 Task: Enter job title "IT Manager".
Action: Mouse moved to (522, 86)
Screenshot: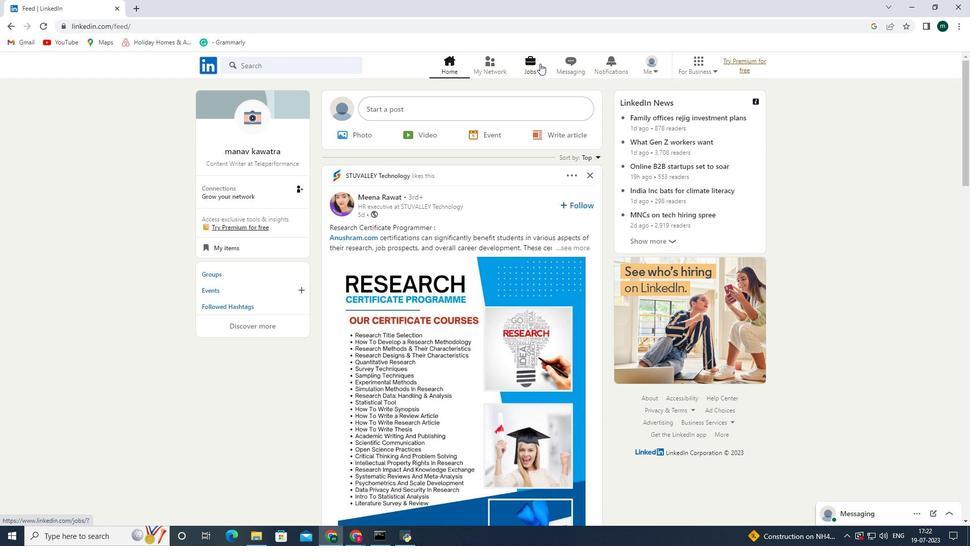 
Action: Mouse pressed left at (522, 86)
Screenshot: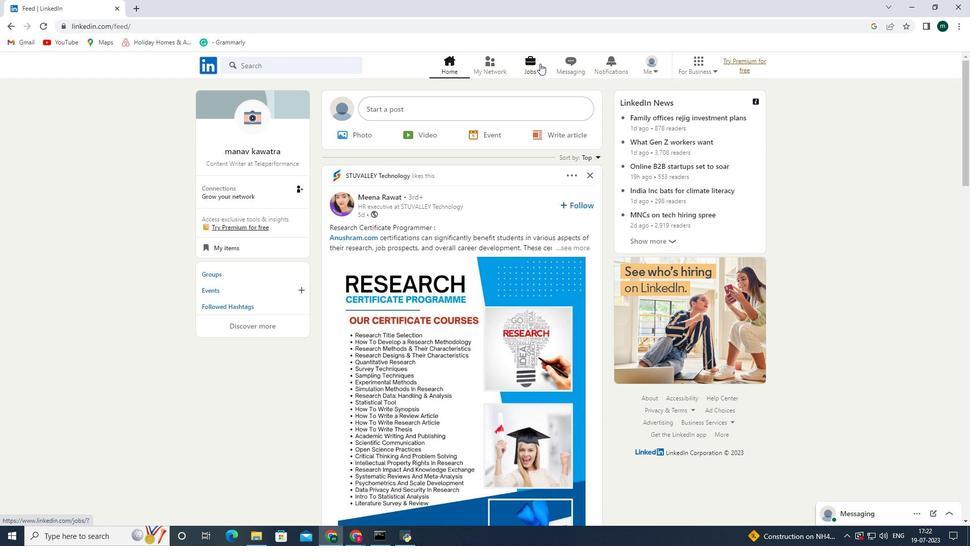 
Action: Mouse moved to (251, 238)
Screenshot: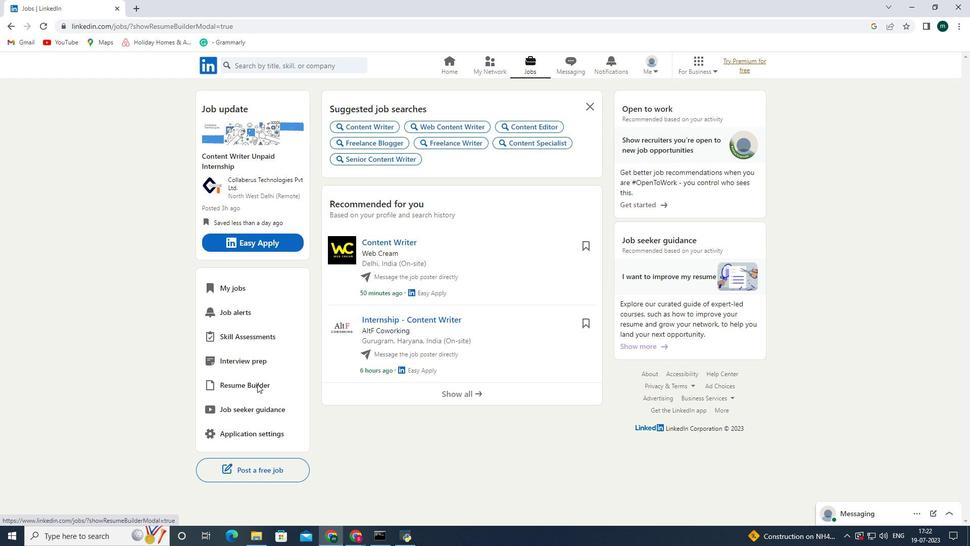 
Action: Mouse pressed left at (251, 238)
Screenshot: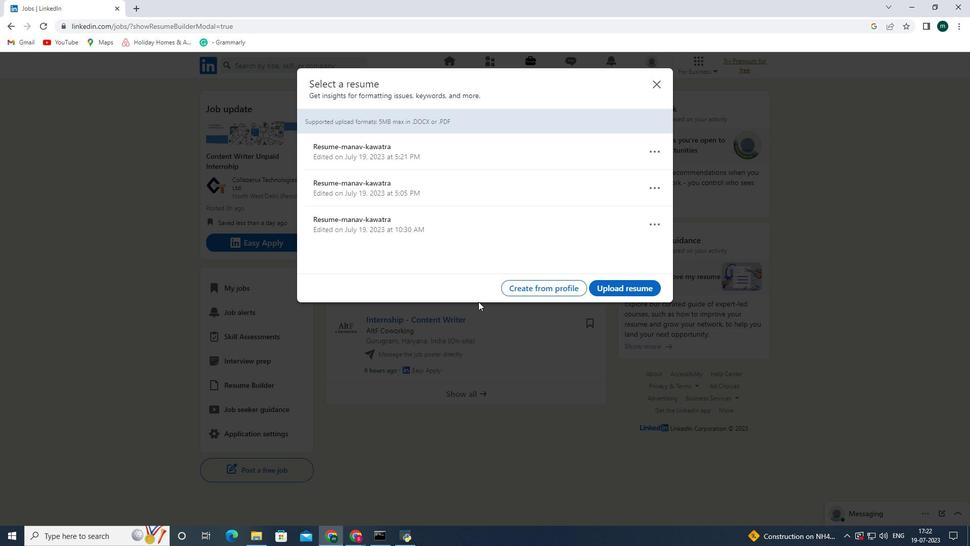 
Action: Mouse moved to (574, 287)
Screenshot: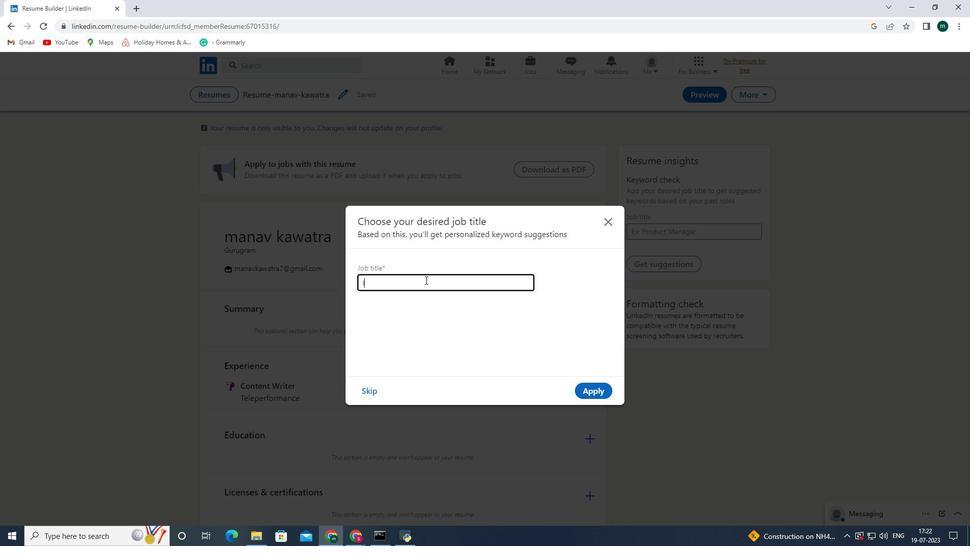 
Action: Mouse pressed left at (574, 287)
Screenshot: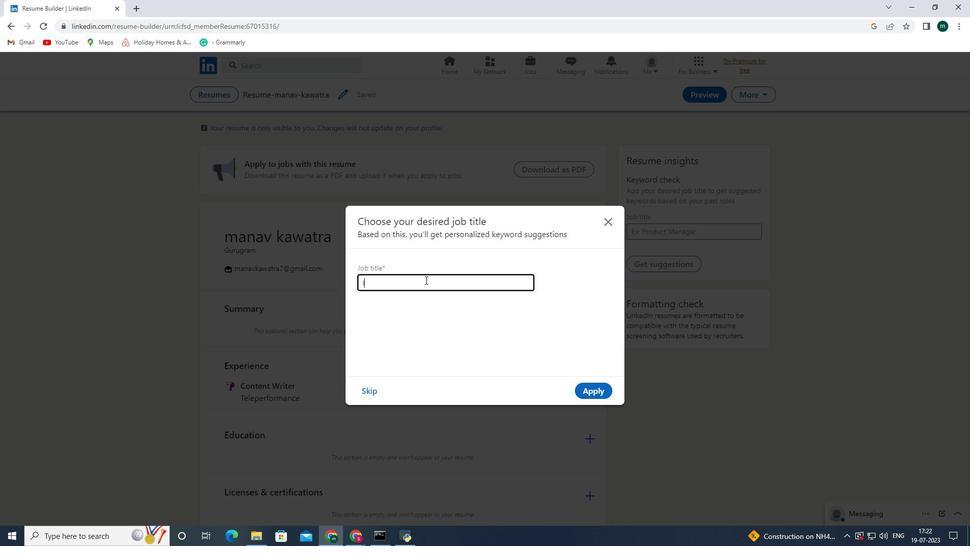 
Action: Mouse moved to (479, 290)
Screenshot: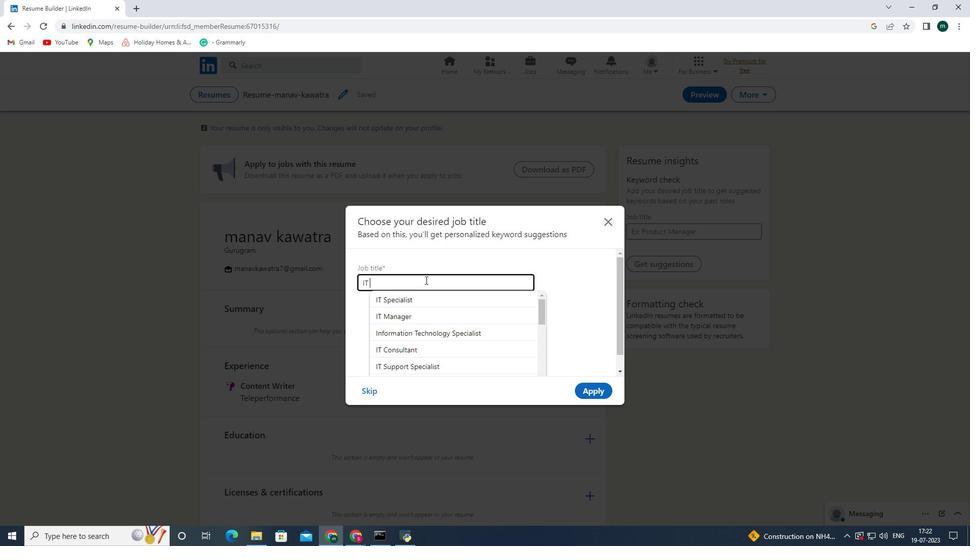 
Action: Mouse pressed left at (479, 290)
Screenshot: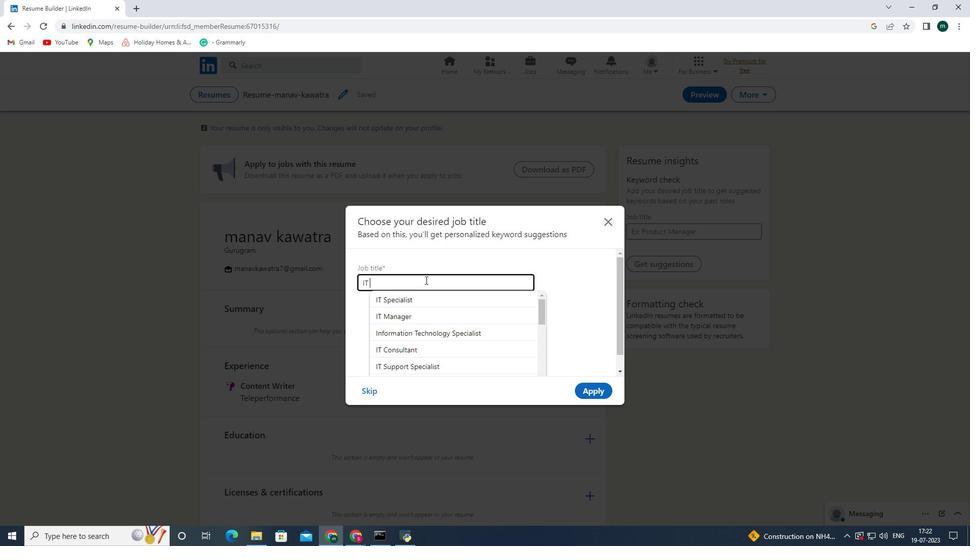 
Action: Key pressed it
Screenshot: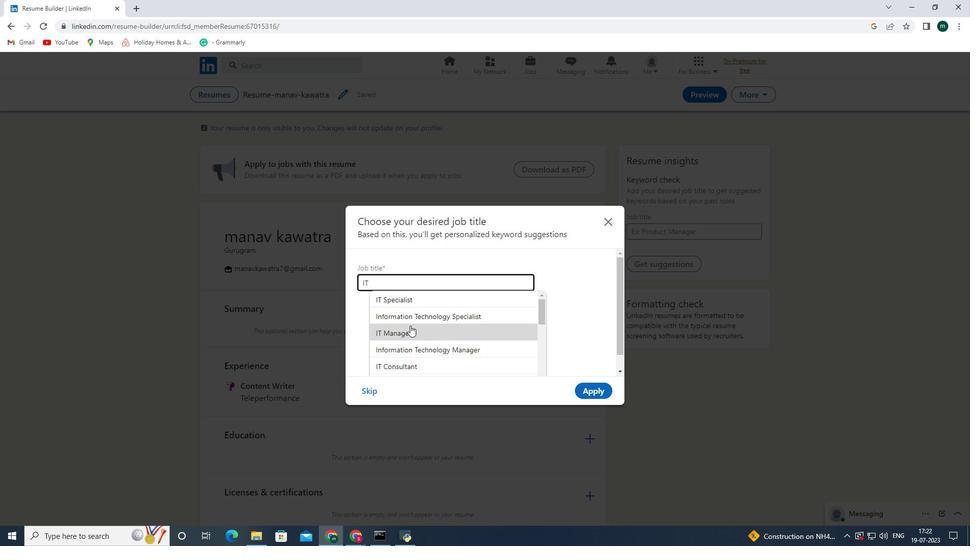 
Action: Mouse moved to (466, 316)
Screenshot: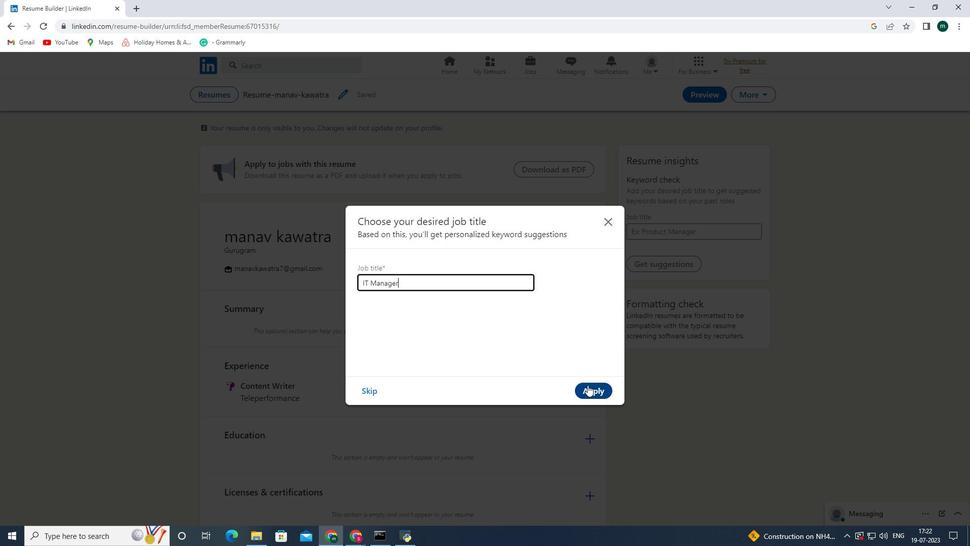 
Action: Mouse pressed left at (466, 316)
Screenshot: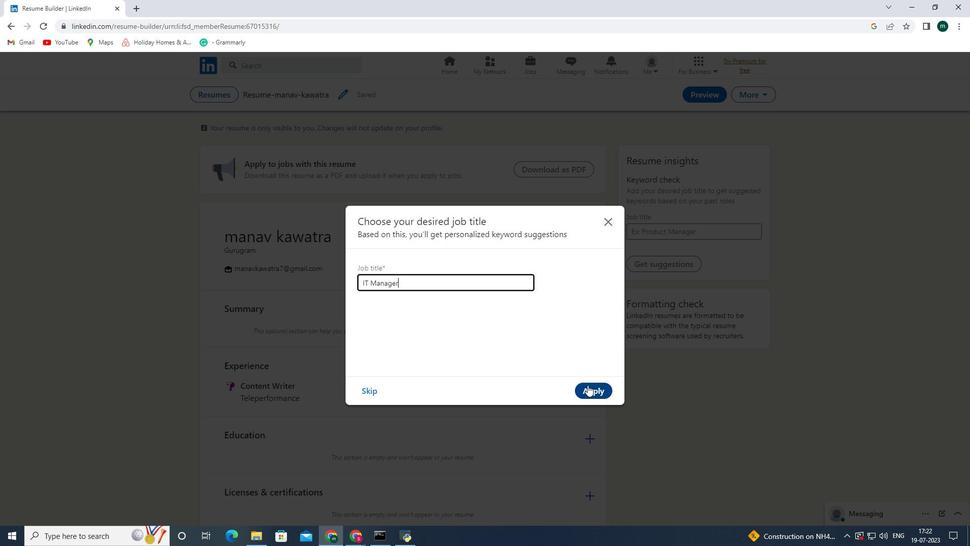 
Action: Mouse pressed left at (544, 67)
Screenshot: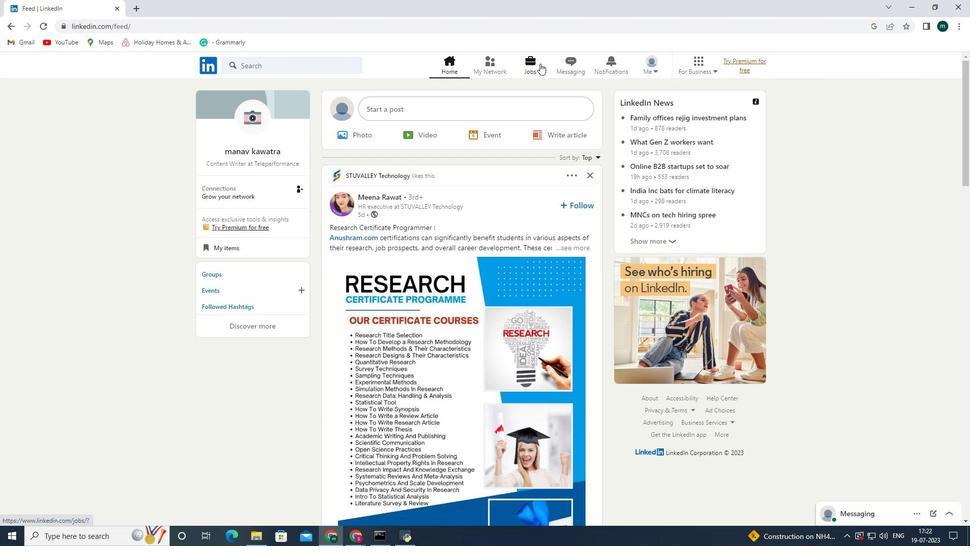 
Action: Mouse moved to (261, 388)
Screenshot: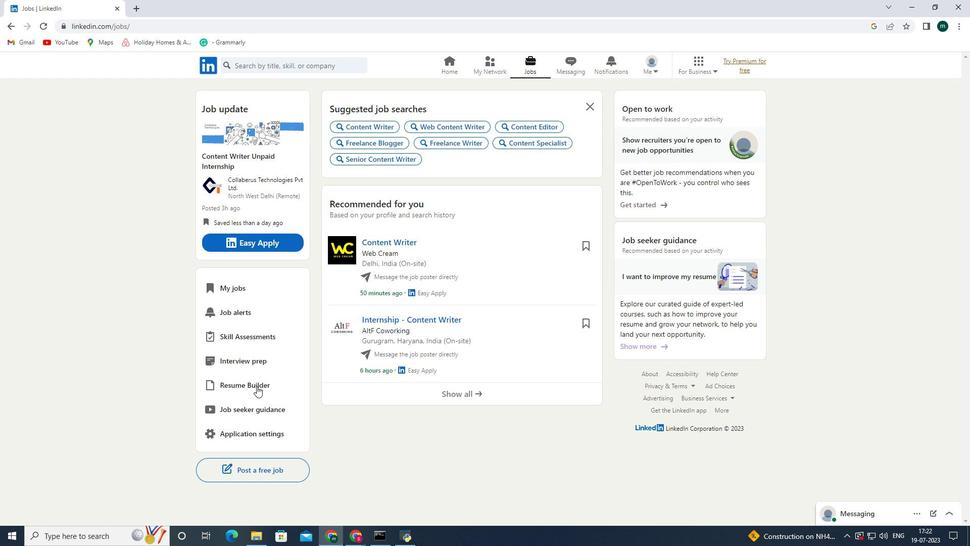 
Action: Mouse pressed left at (261, 388)
Screenshot: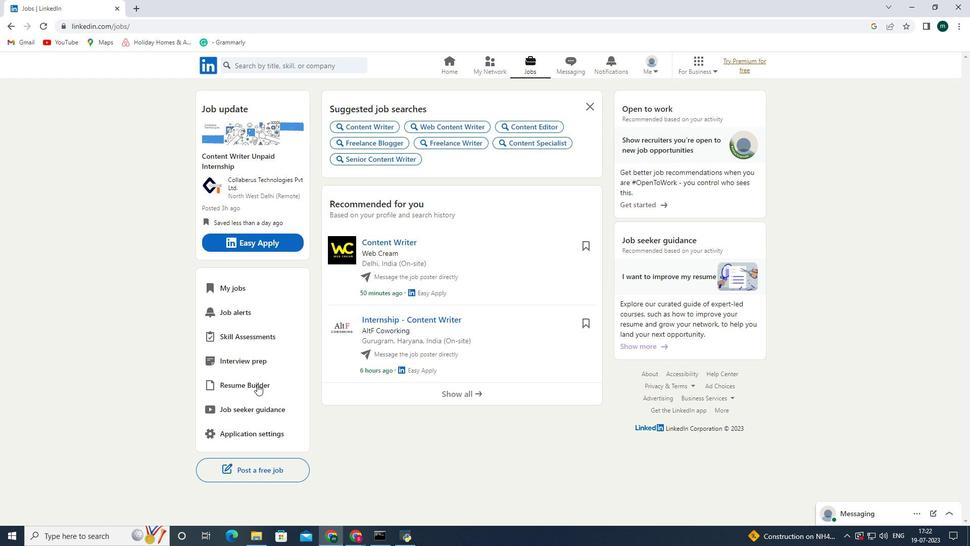 
Action: Mouse moved to (525, 293)
Screenshot: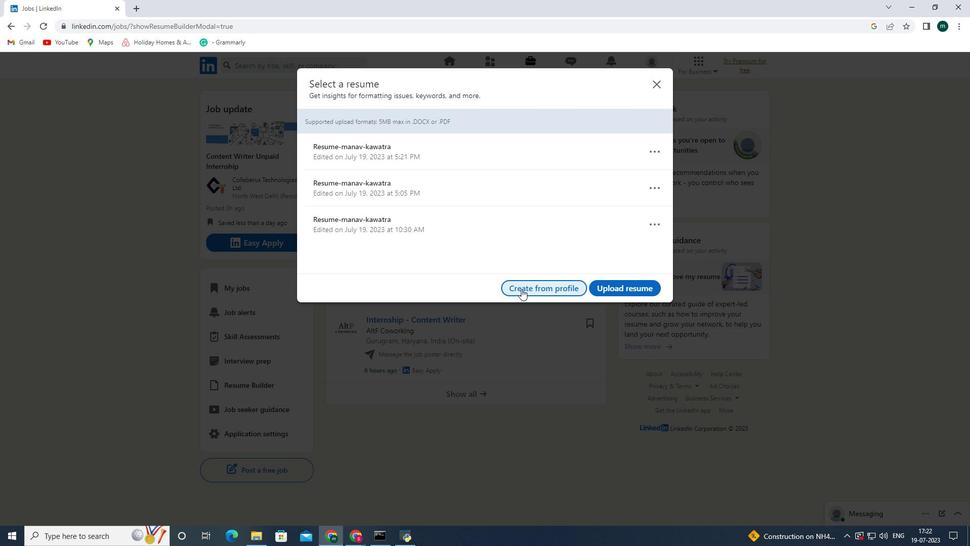 
Action: Mouse pressed left at (525, 293)
Screenshot: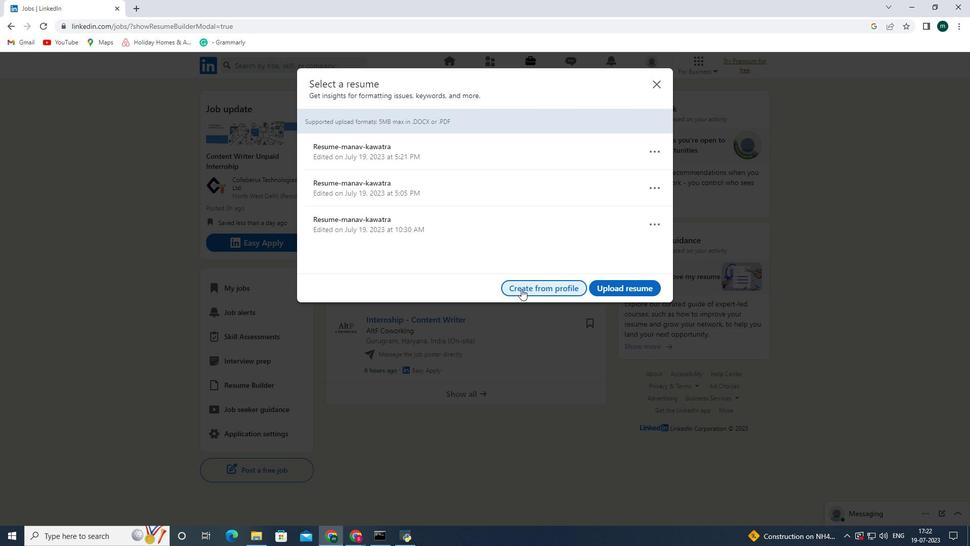 
Action: Mouse moved to (429, 284)
Screenshot: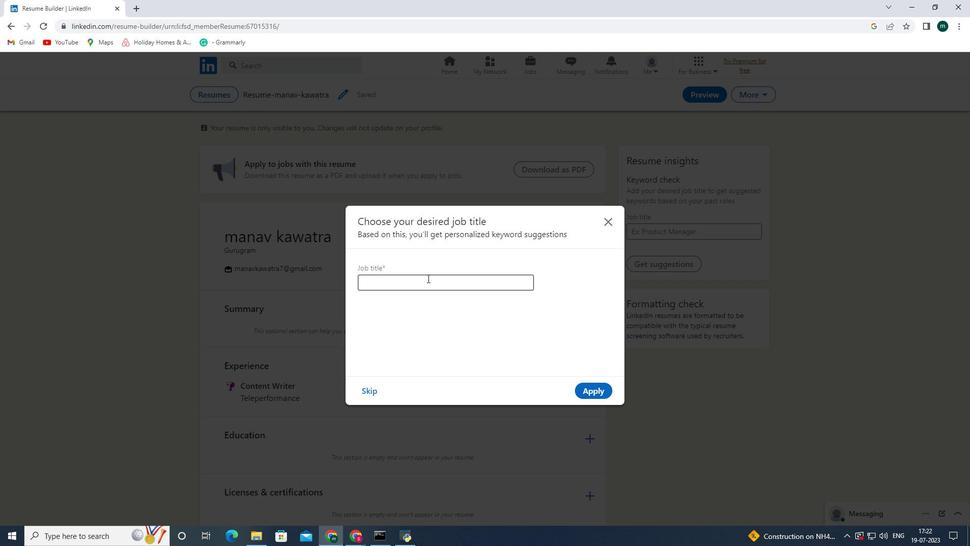 
Action: Mouse pressed left at (429, 284)
Screenshot: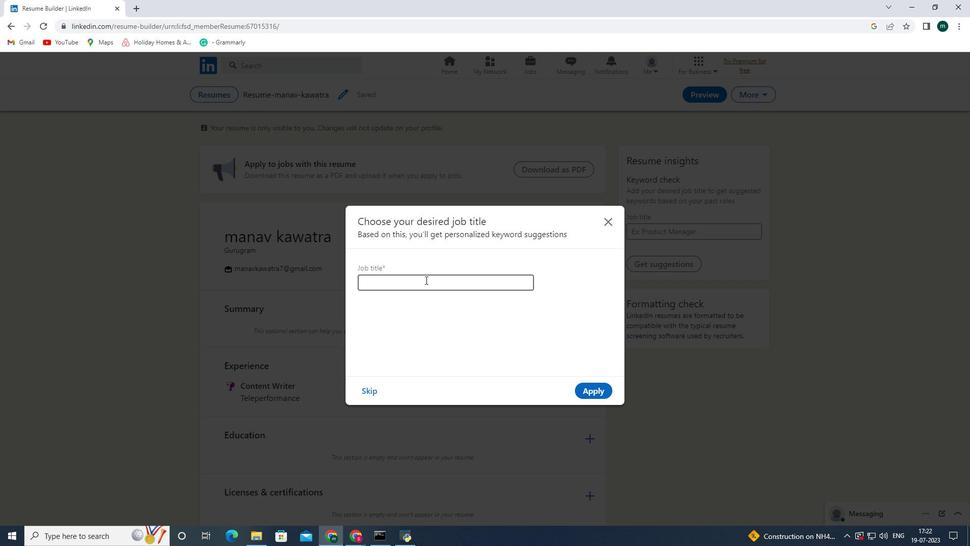 
Action: Key pressed <Key.shift><Key.shift>IT<Key.space>
Screenshot: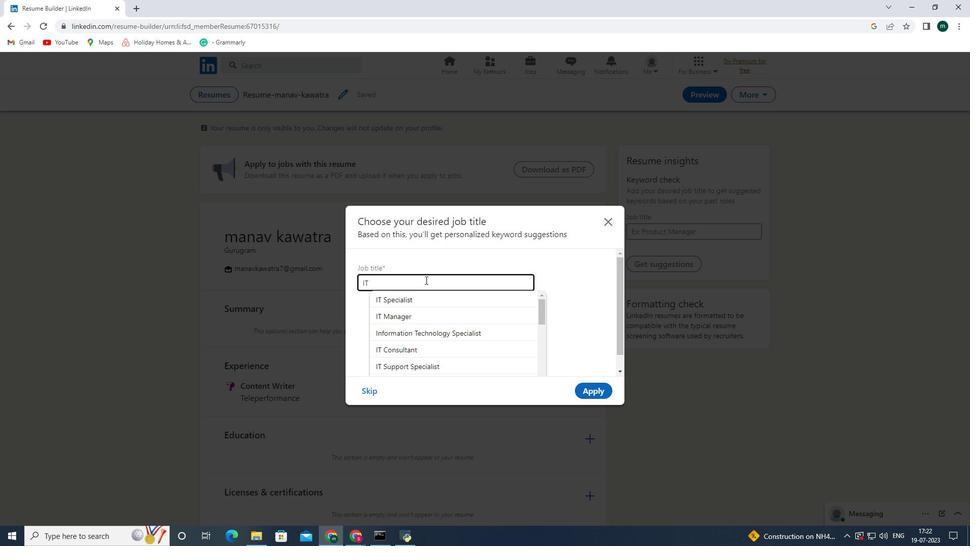 
Action: Mouse moved to (414, 335)
Screenshot: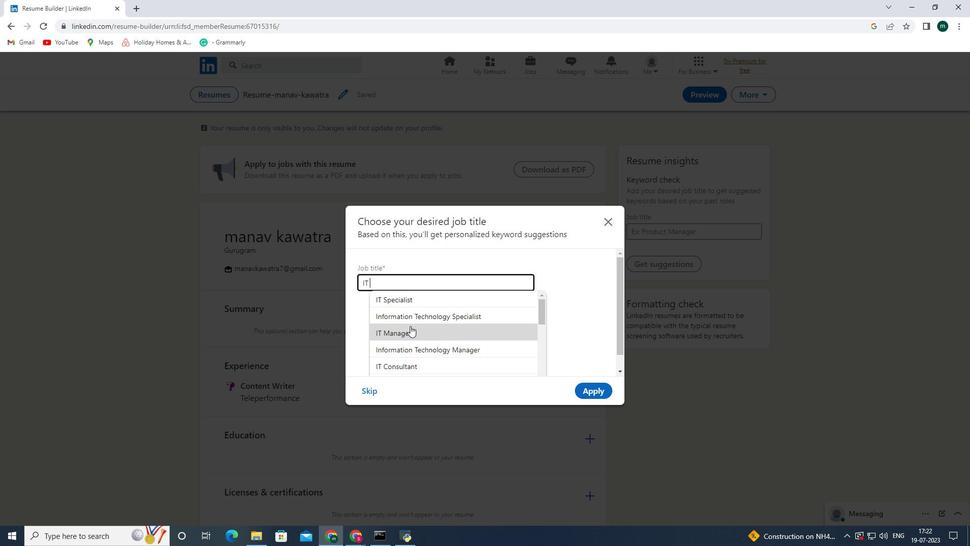 
Action: Mouse pressed left at (414, 335)
Screenshot: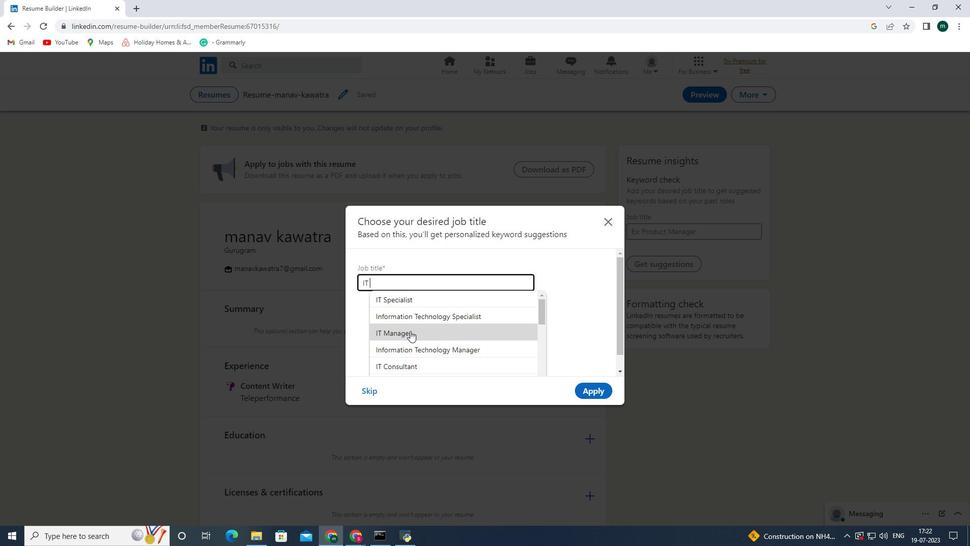 
Action: Mouse moved to (592, 389)
Screenshot: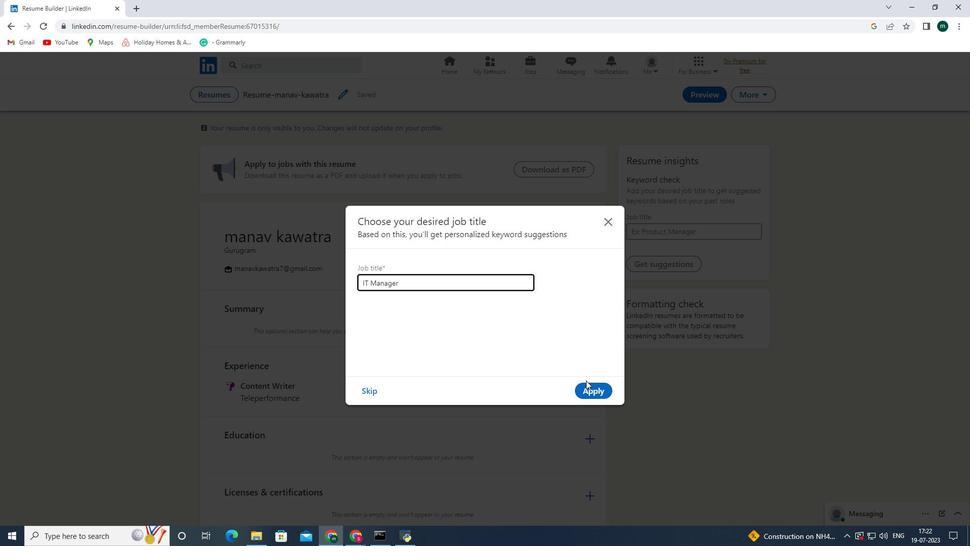 
Action: Mouse pressed left at (592, 389)
Screenshot: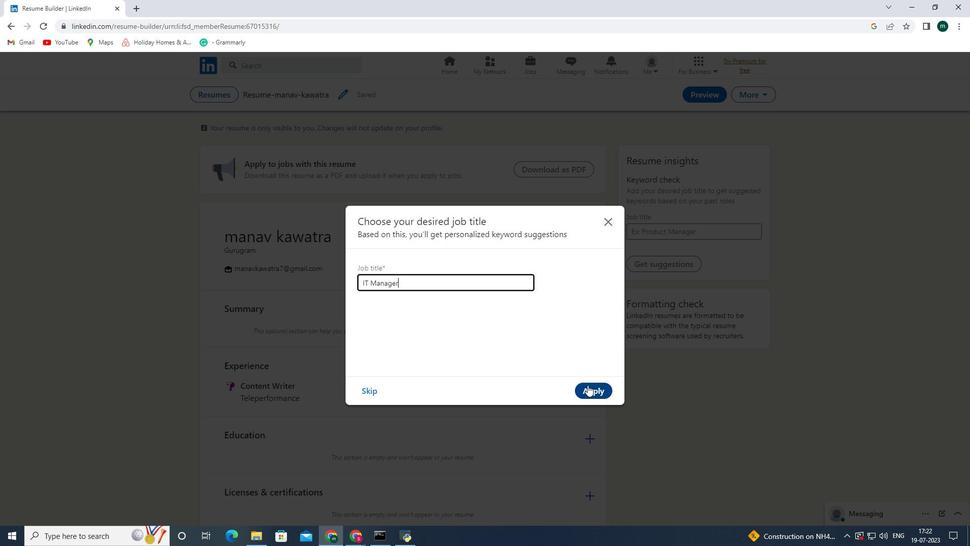 
